 Task: Start a new meeting.
Action: Mouse moved to (951, 63)
Screenshot: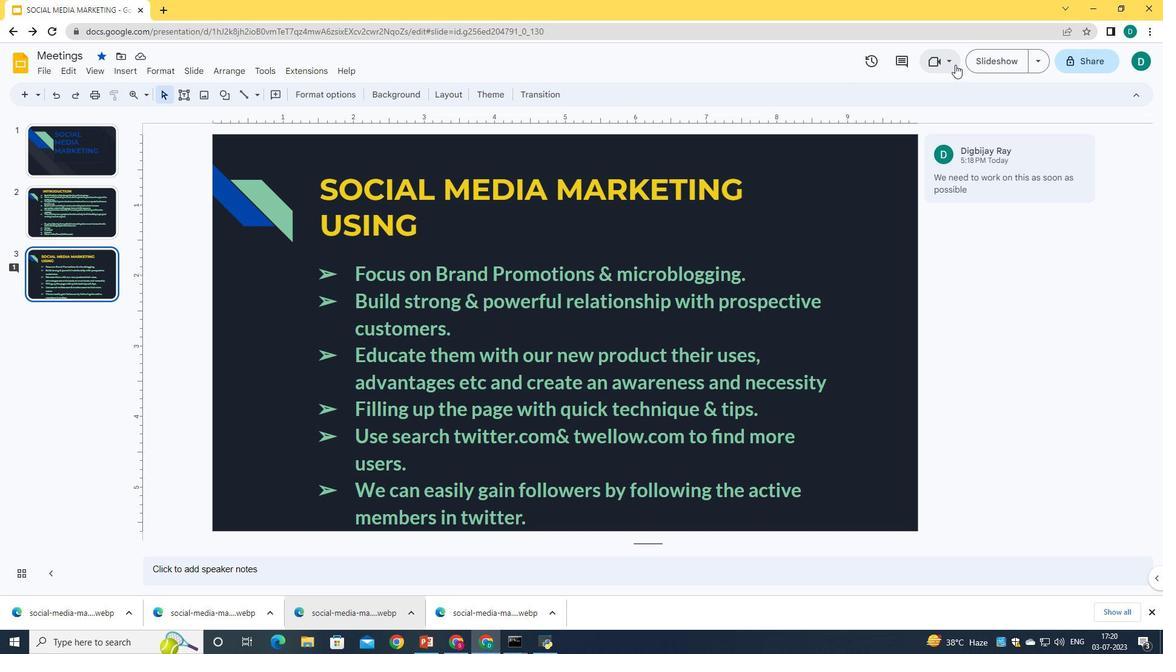 
Action: Mouse pressed left at (951, 63)
Screenshot: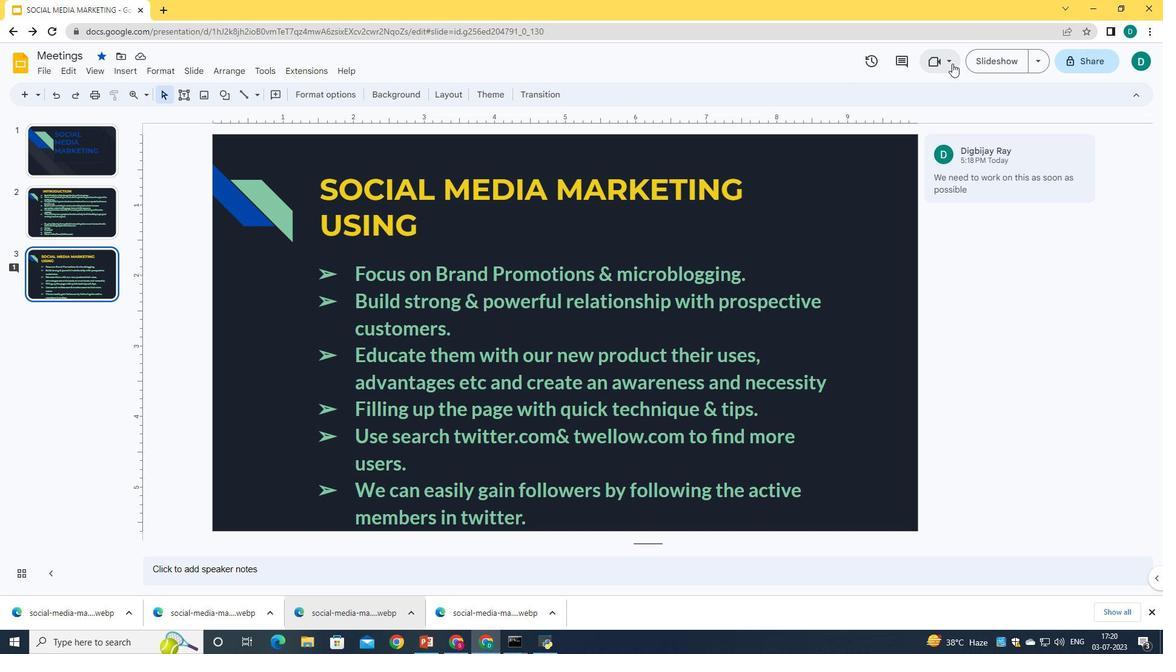 
Action: Mouse moved to (865, 180)
Screenshot: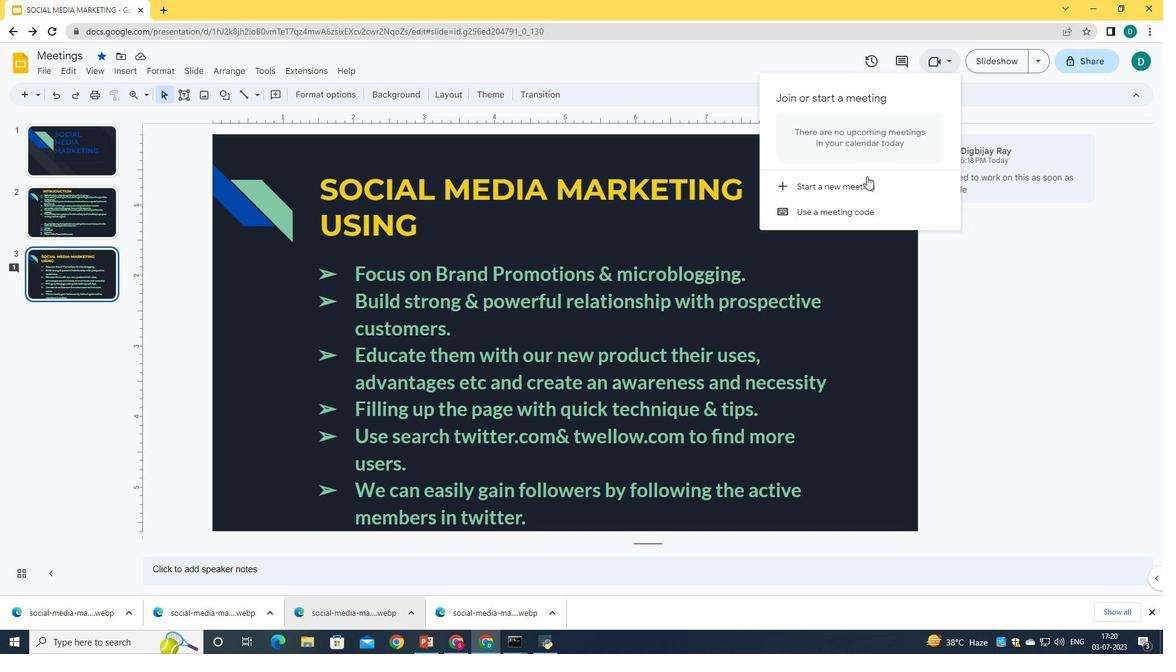
Action: Mouse pressed left at (865, 180)
Screenshot: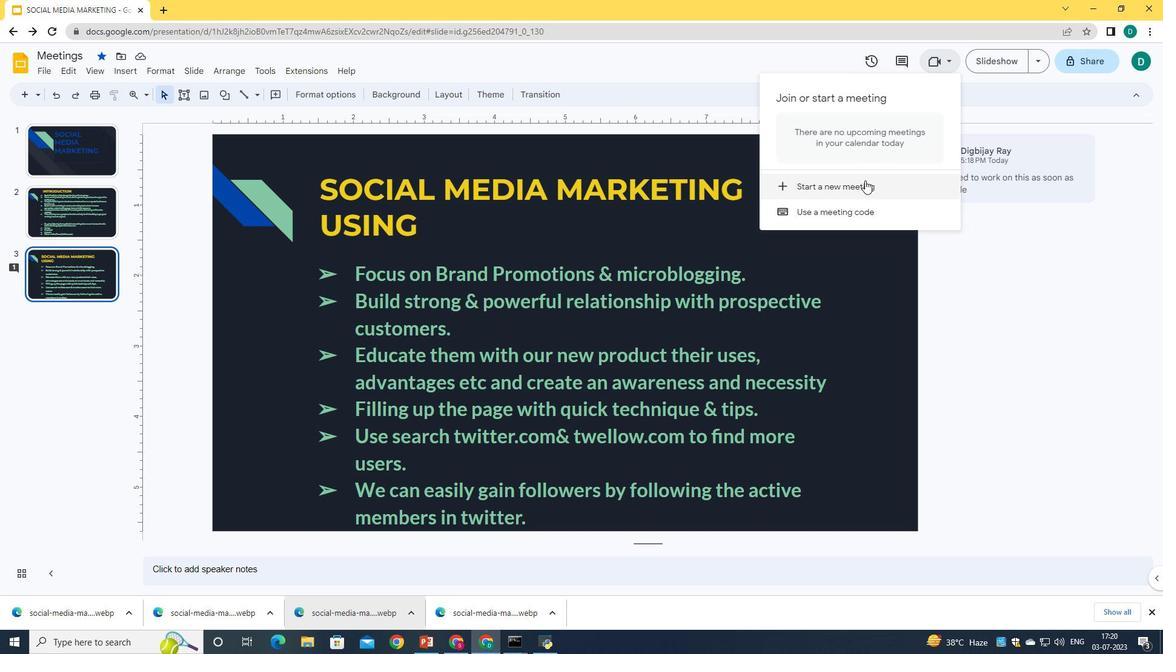 
Action: Mouse moved to (941, 171)
Screenshot: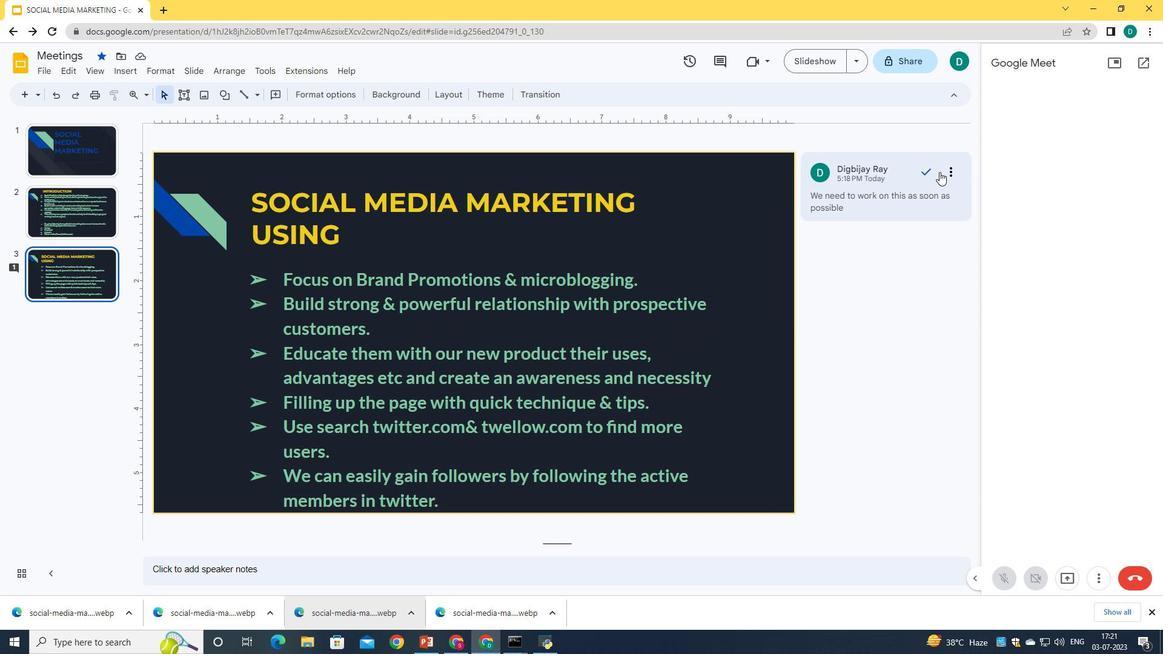 
